 Task: Set the "Subtitle autodetection paths" for subtitles to ".\subtitles, .\subs".
Action: Mouse moved to (135, 16)
Screenshot: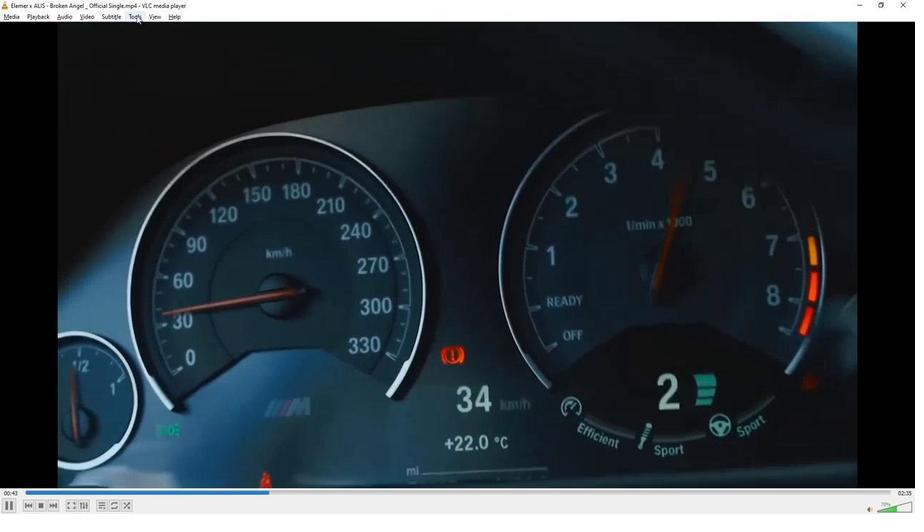 
Action: Mouse pressed left at (135, 16)
Screenshot: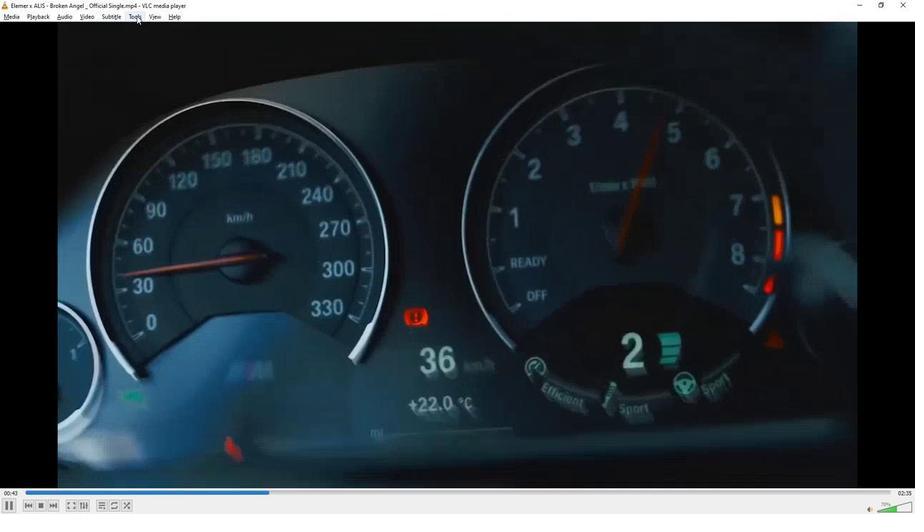 
Action: Mouse moved to (148, 130)
Screenshot: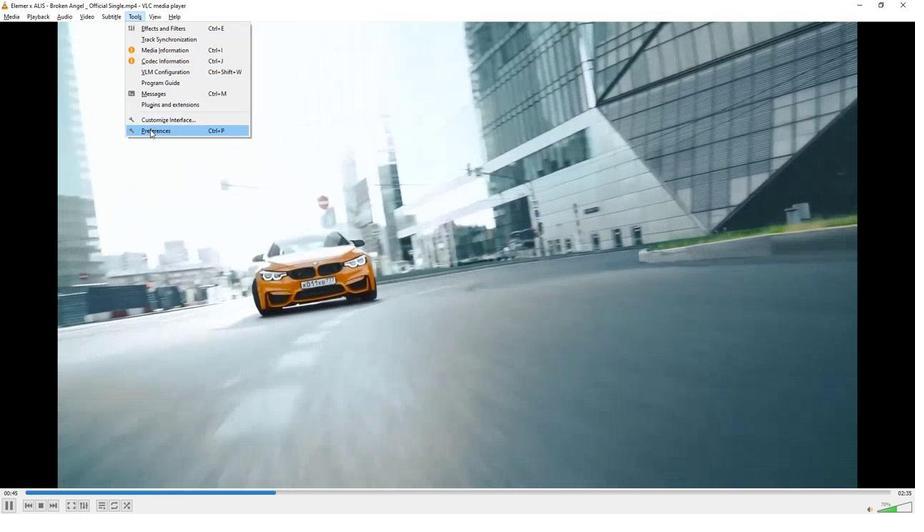 
Action: Mouse pressed left at (148, 130)
Screenshot: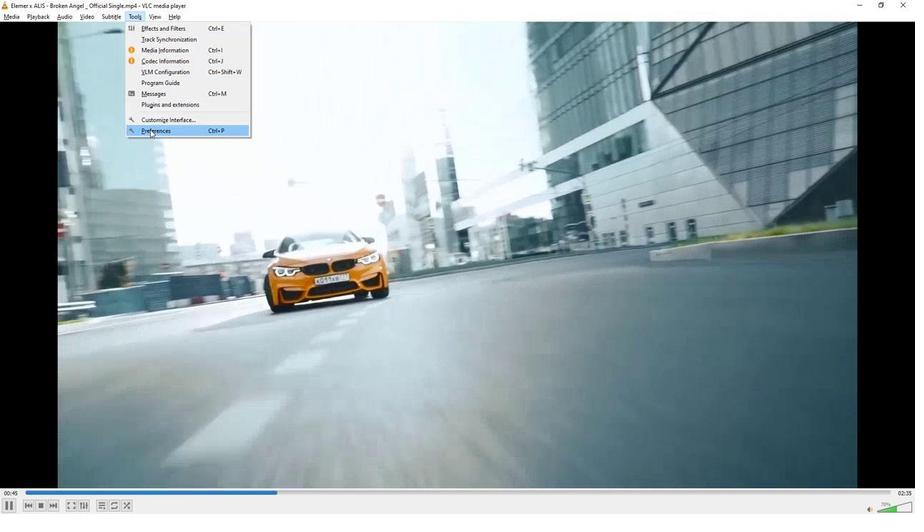 
Action: Mouse moved to (177, 412)
Screenshot: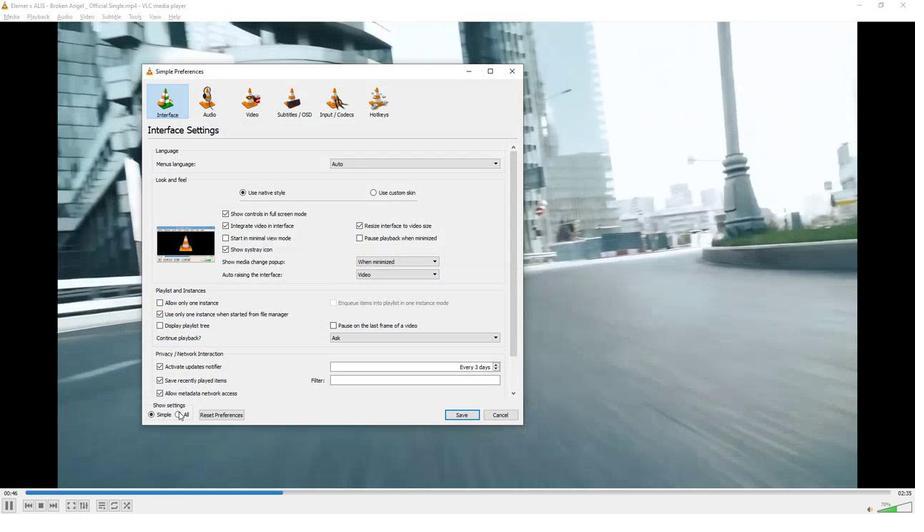 
Action: Mouse pressed left at (177, 412)
Screenshot: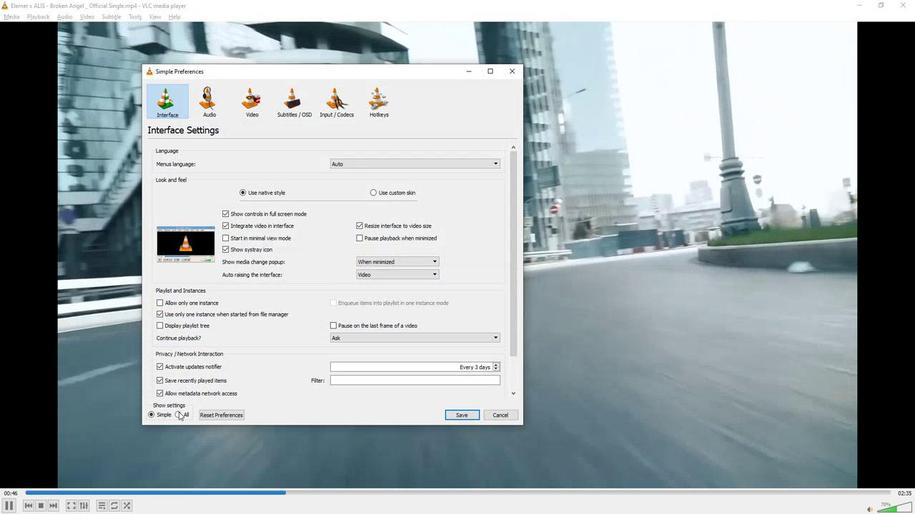 
Action: Mouse moved to (183, 350)
Screenshot: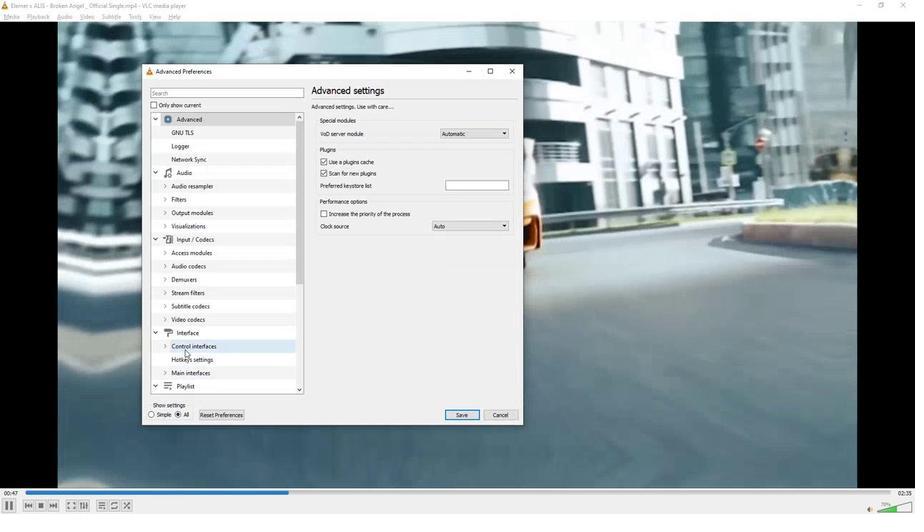 
Action: Mouse scrolled (183, 349) with delta (0, 0)
Screenshot: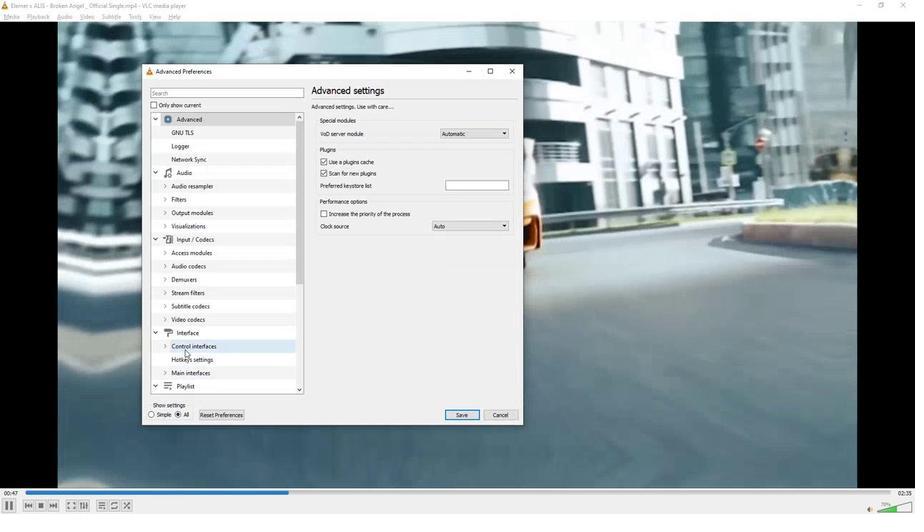 
Action: Mouse scrolled (183, 349) with delta (0, 0)
Screenshot: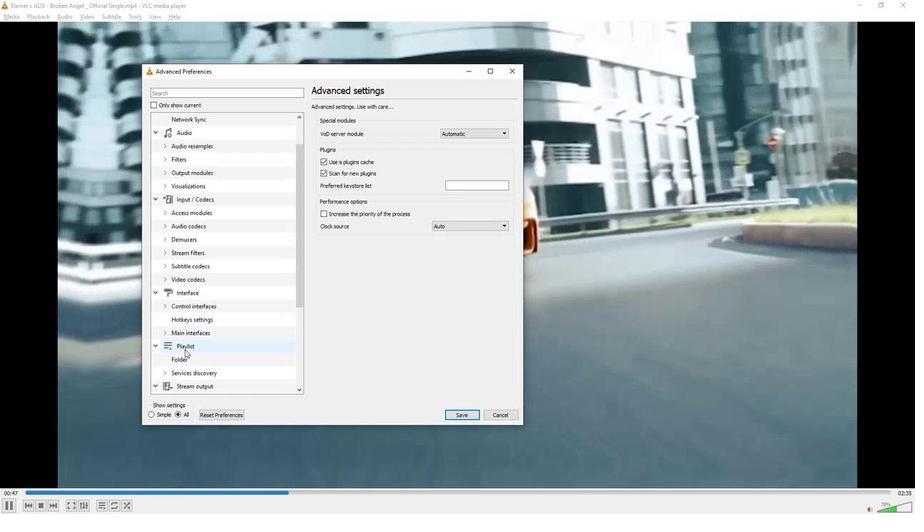 
Action: Mouse moved to (183, 350)
Screenshot: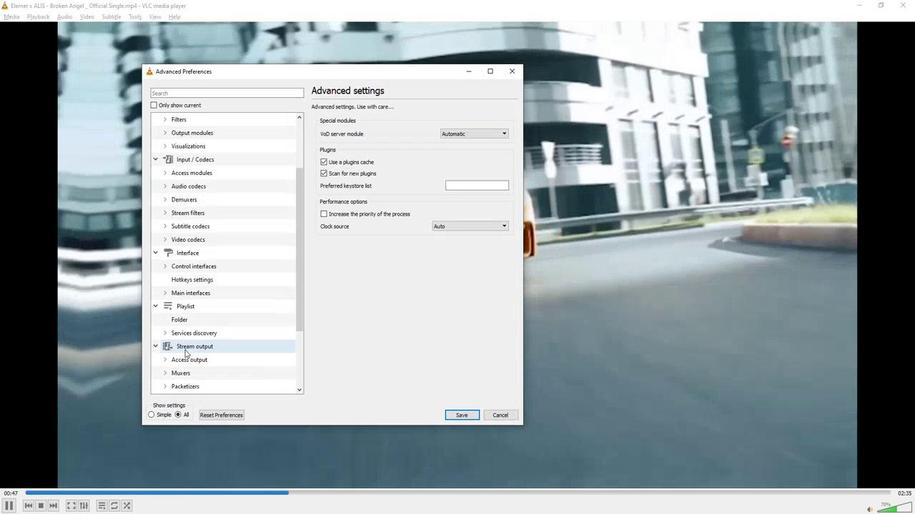 
Action: Mouse scrolled (183, 349) with delta (0, 0)
Screenshot: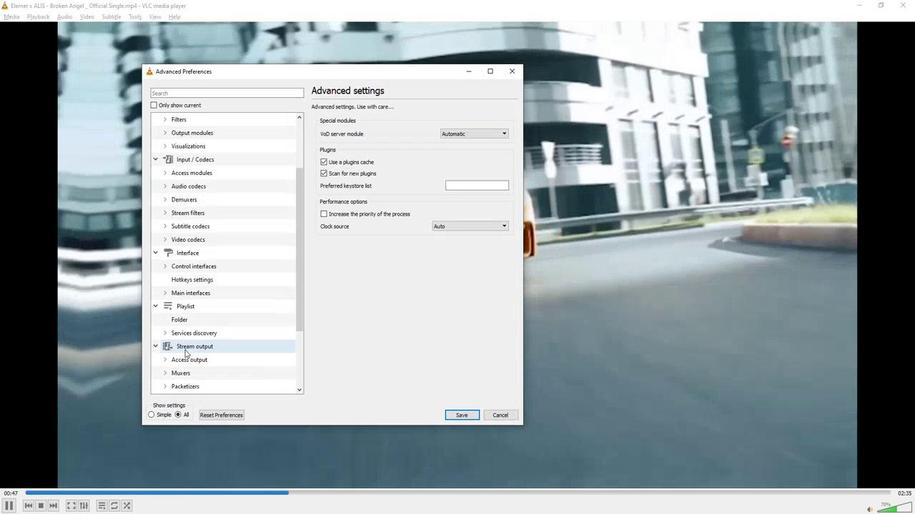 
Action: Mouse scrolled (183, 349) with delta (0, 0)
Screenshot: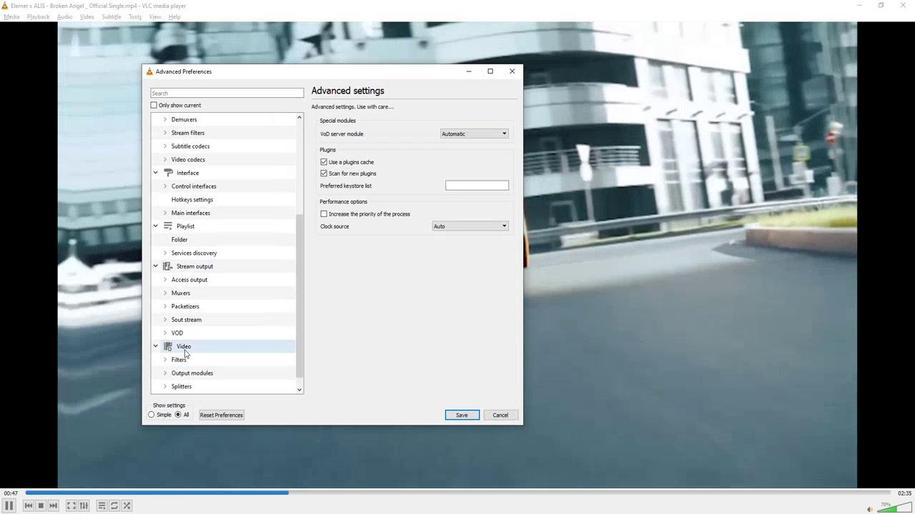 
Action: Mouse scrolled (183, 349) with delta (0, 0)
Screenshot: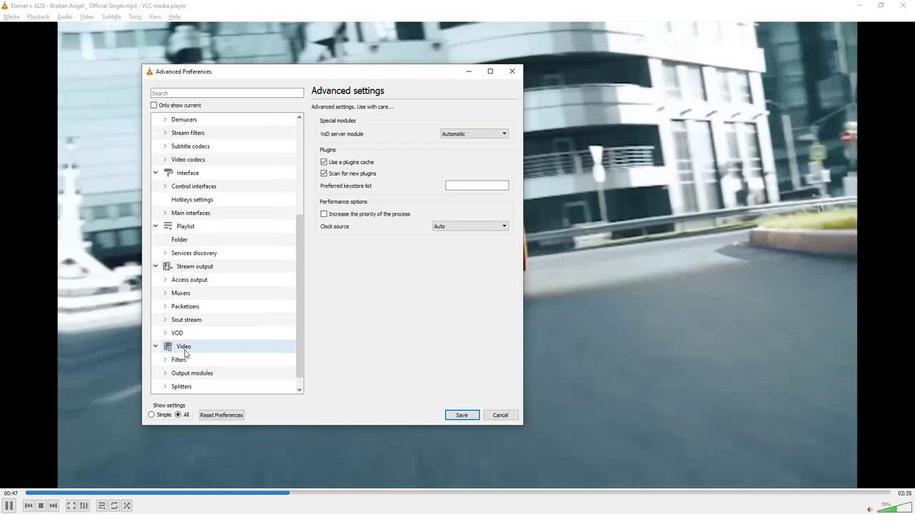 
Action: Mouse scrolled (183, 349) with delta (0, 0)
Screenshot: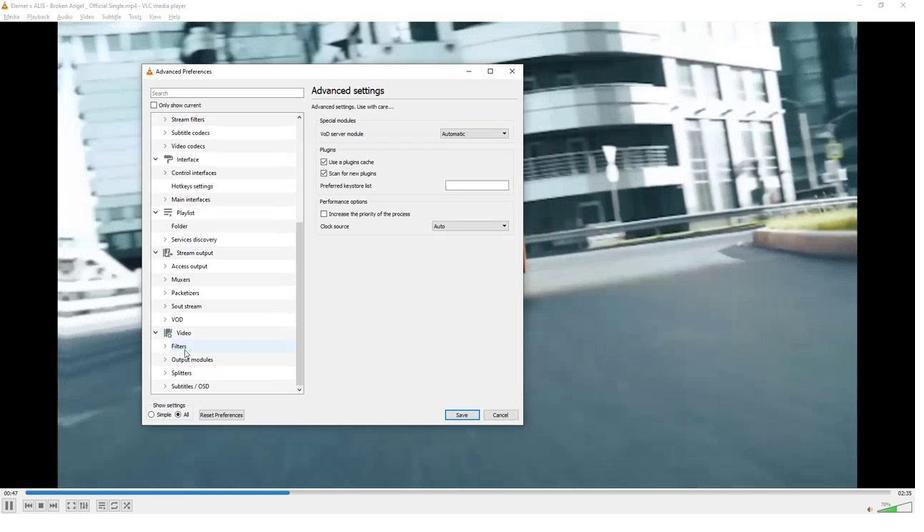 
Action: Mouse scrolled (183, 349) with delta (0, 0)
Screenshot: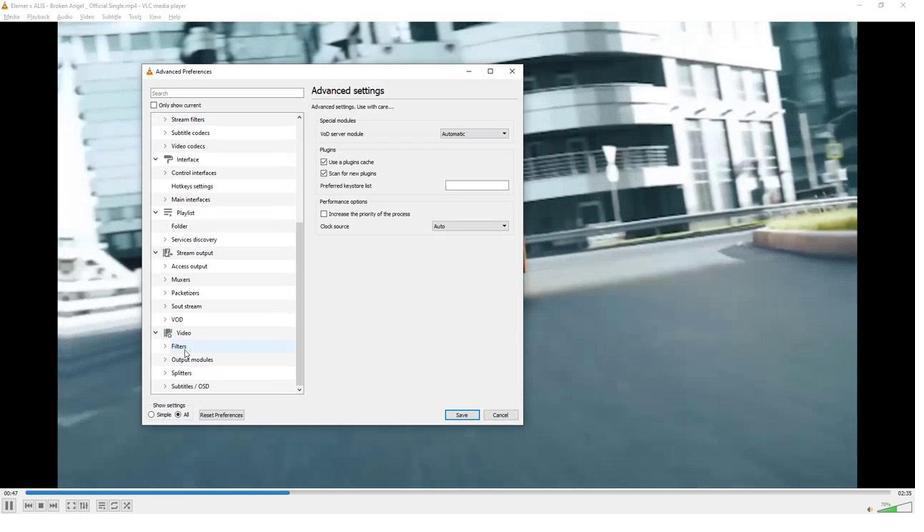 
Action: Mouse scrolled (183, 349) with delta (0, 0)
Screenshot: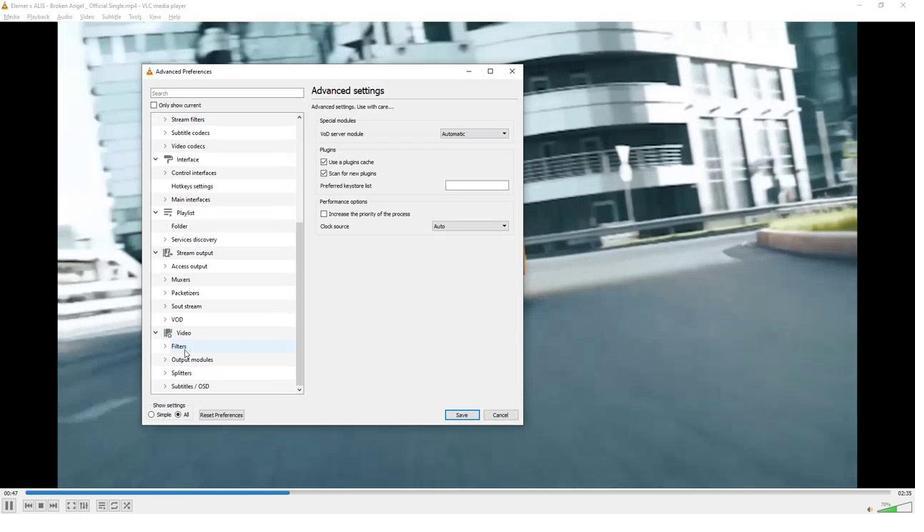 
Action: Mouse moved to (185, 388)
Screenshot: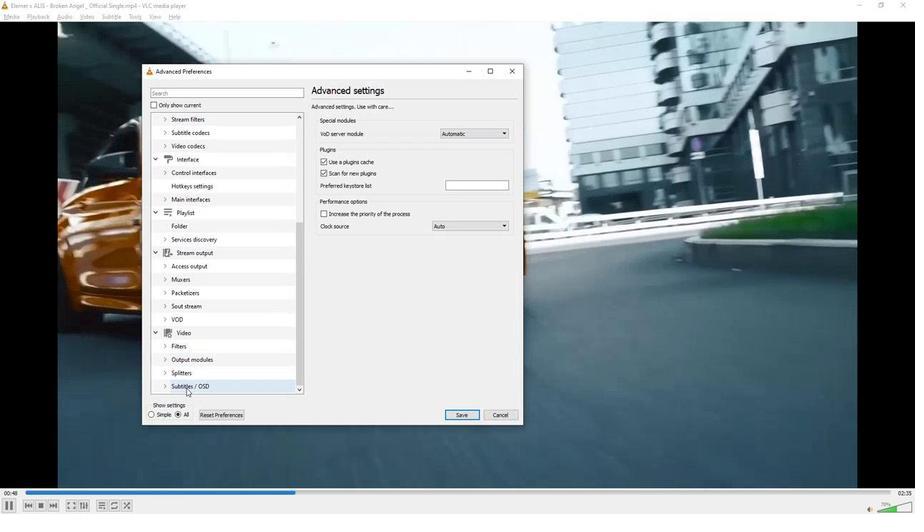 
Action: Mouse pressed left at (185, 388)
Screenshot: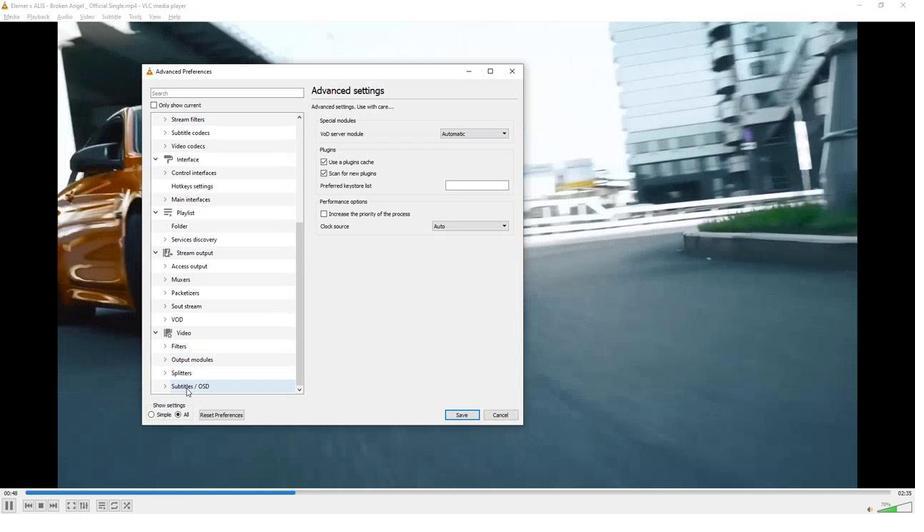 
Action: Mouse moved to (454, 223)
Screenshot: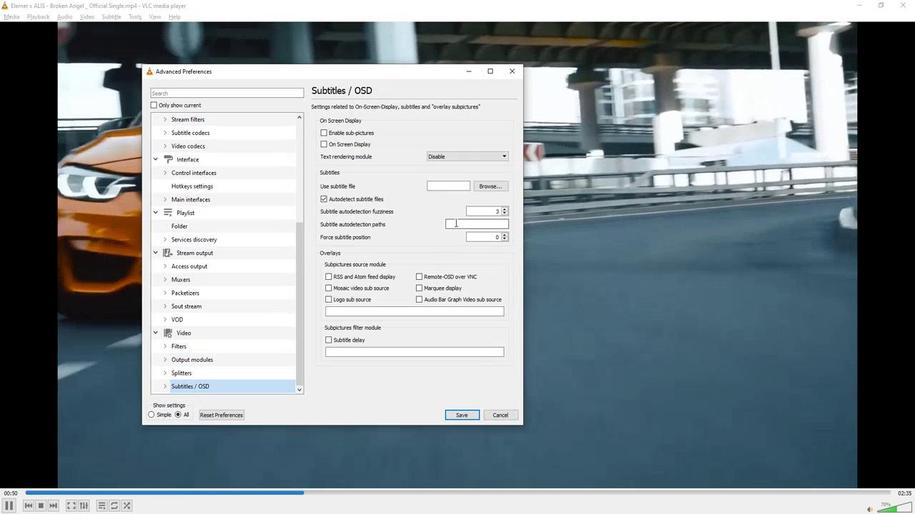 
Action: Mouse pressed left at (454, 223)
Screenshot: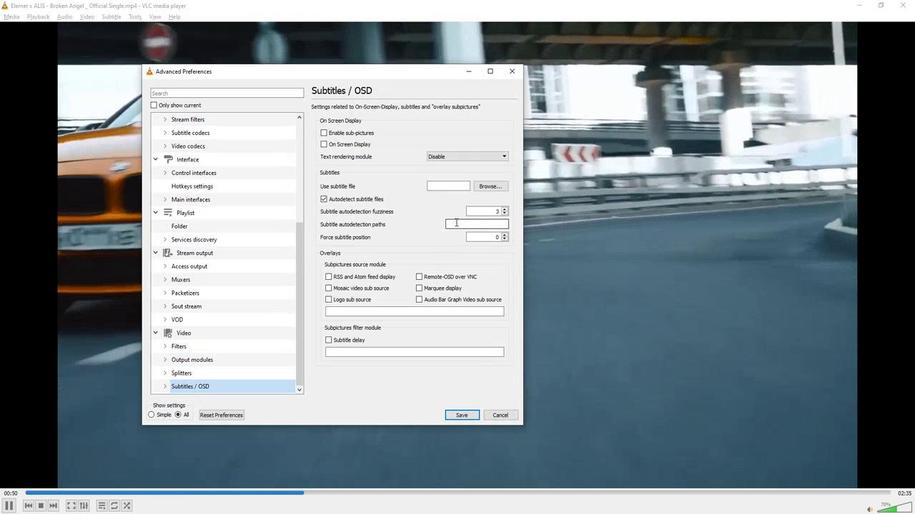 
Action: Key pressed \subtitles,.\subs
Screenshot: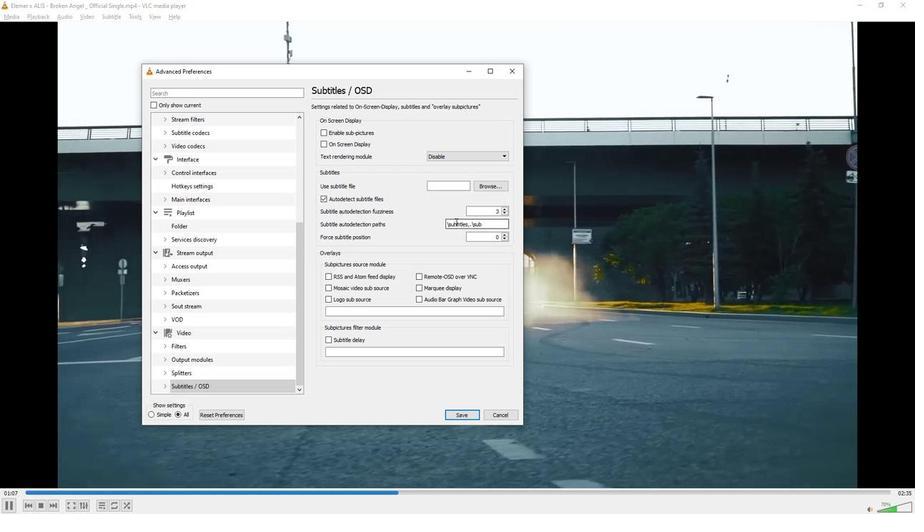 
Action: Mouse moved to (428, 243)
Screenshot: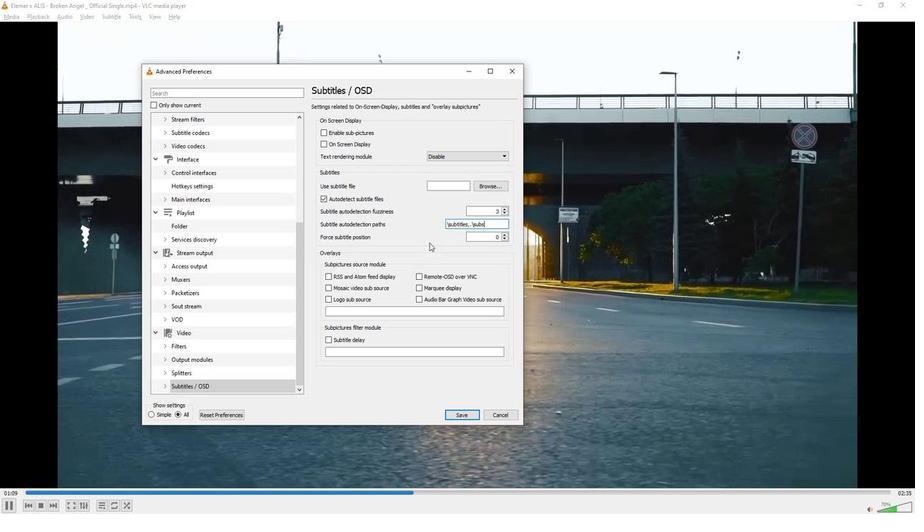 
